 Task: Set the key type for the new SSH key to "Signing key".
Action: Mouse moved to (1028, 83)
Screenshot: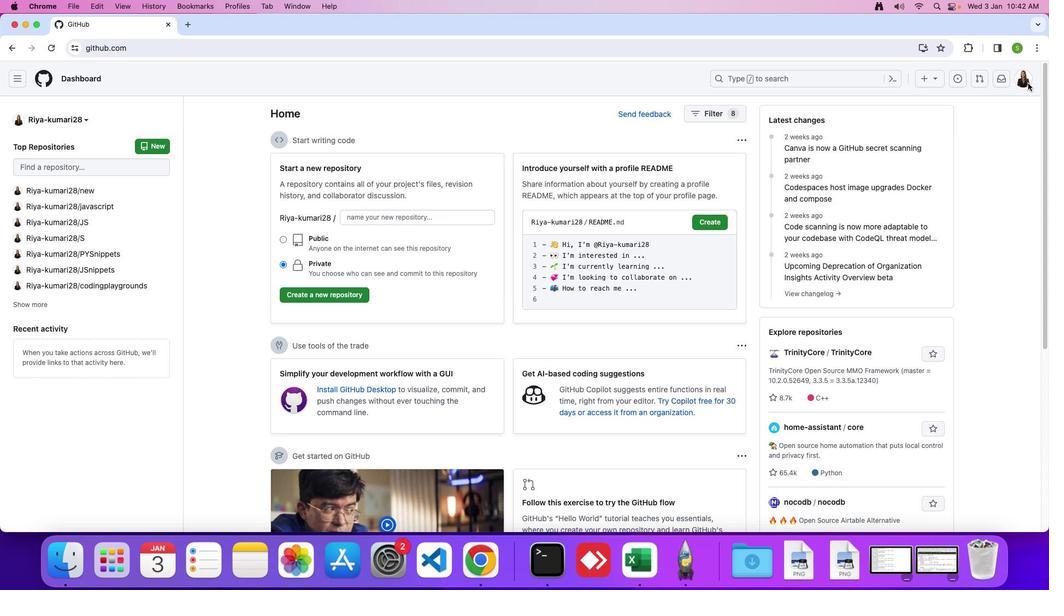 
Action: Mouse pressed left at (1028, 83)
Screenshot: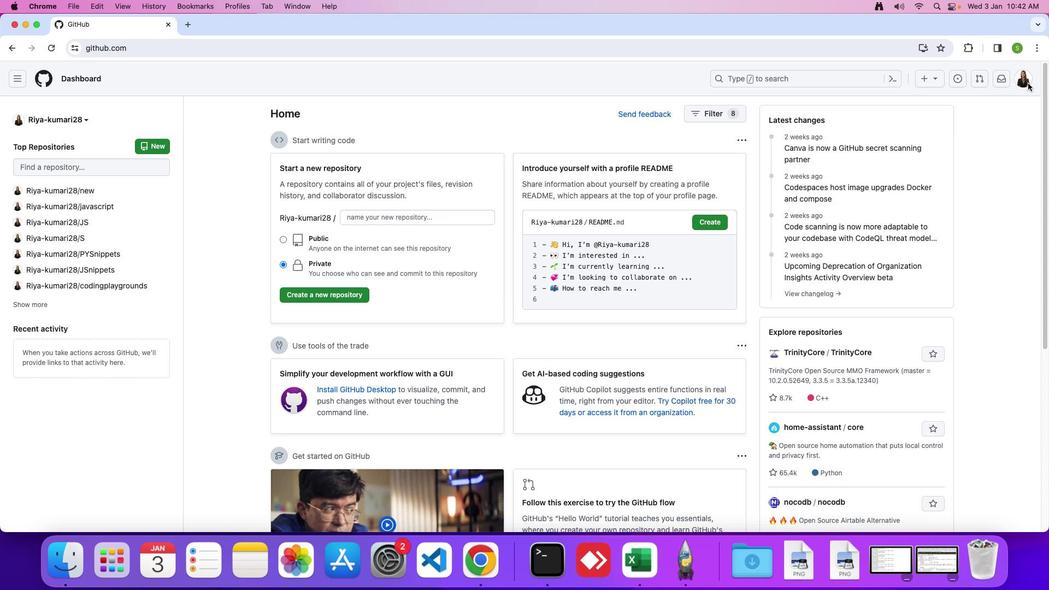 
Action: Mouse moved to (1026, 79)
Screenshot: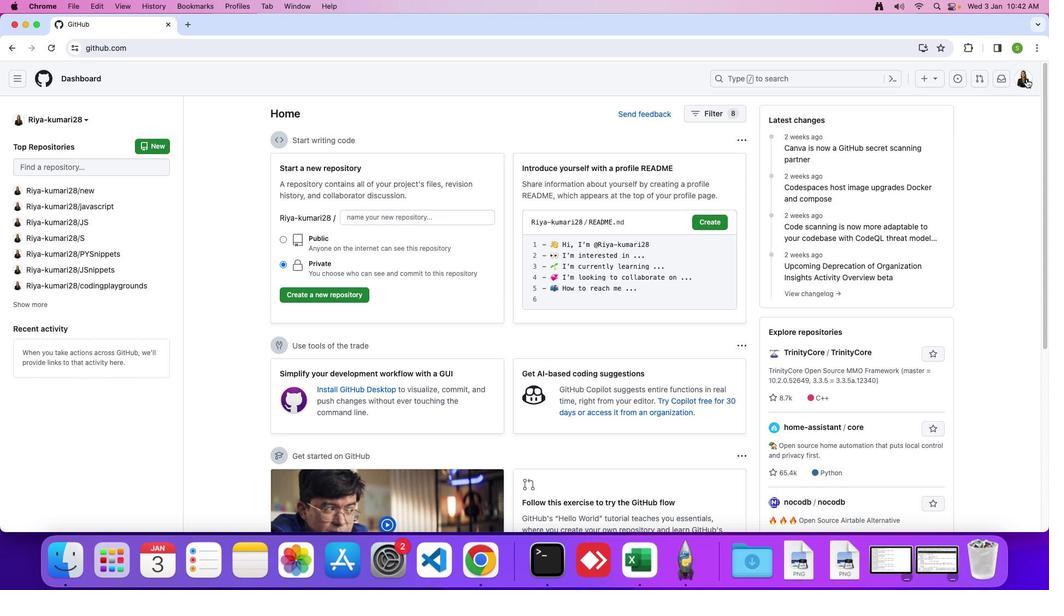 
Action: Mouse pressed left at (1026, 79)
Screenshot: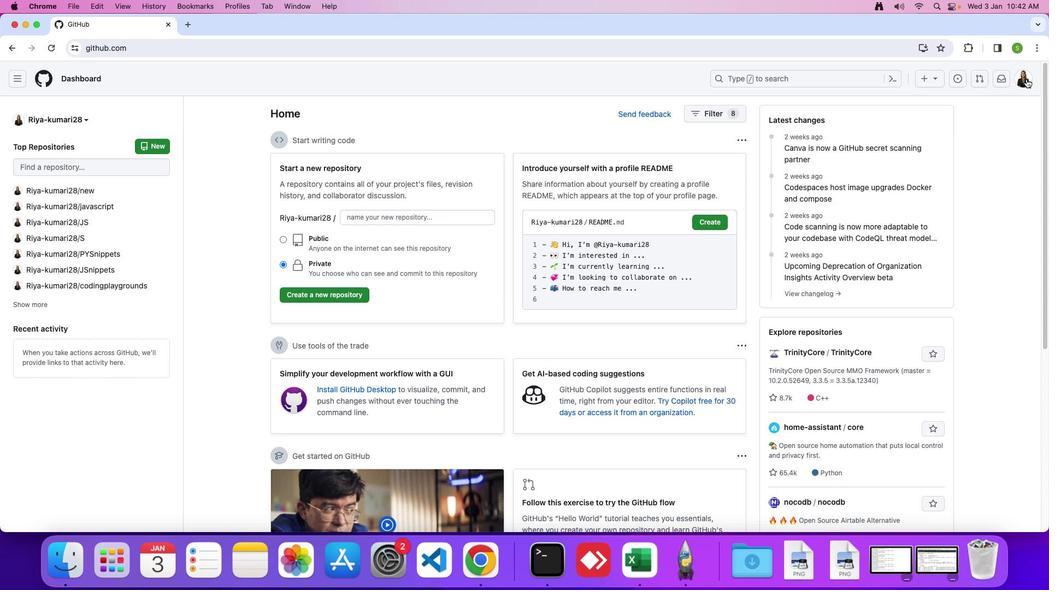 
Action: Mouse moved to (944, 377)
Screenshot: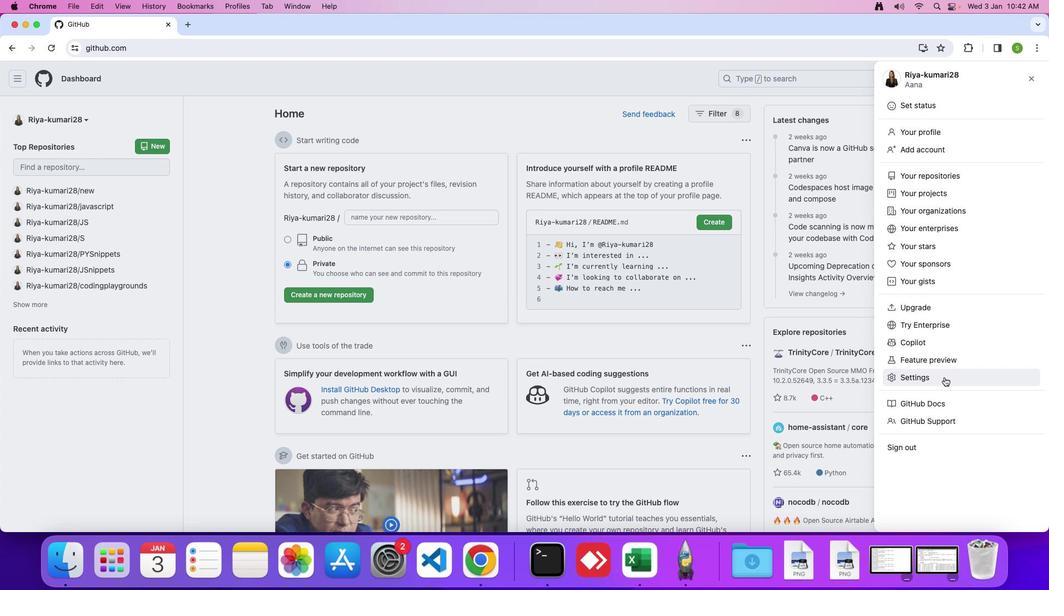 
Action: Mouse pressed left at (944, 377)
Screenshot: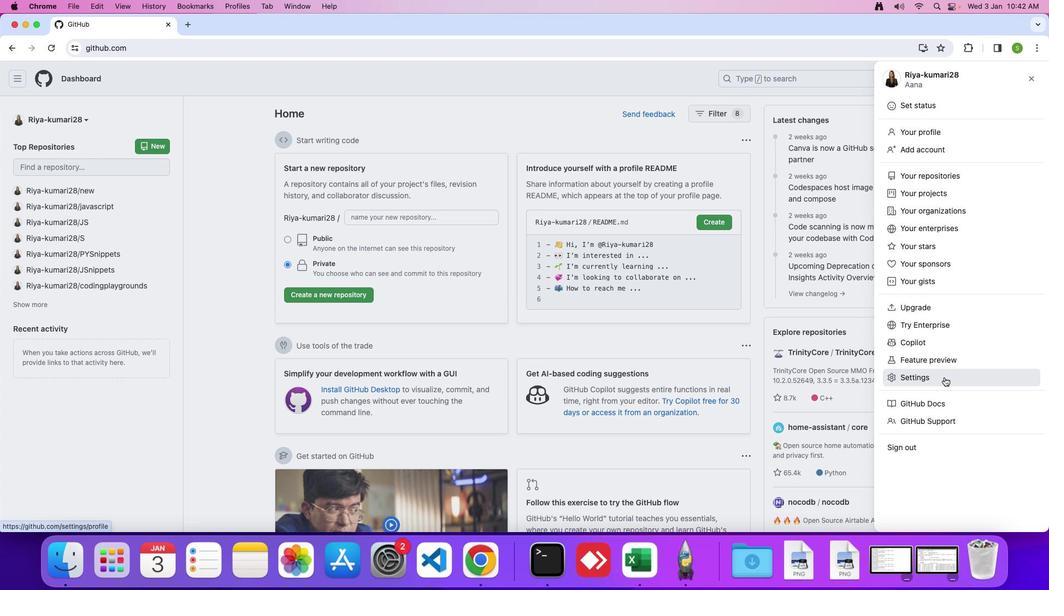 
Action: Mouse moved to (280, 341)
Screenshot: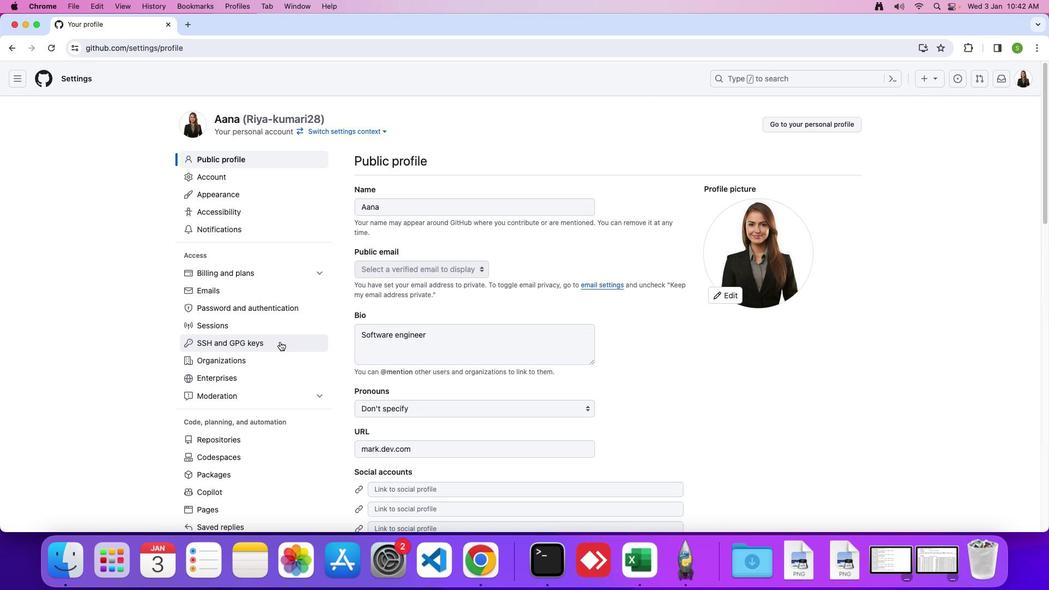 
Action: Mouse pressed left at (280, 341)
Screenshot: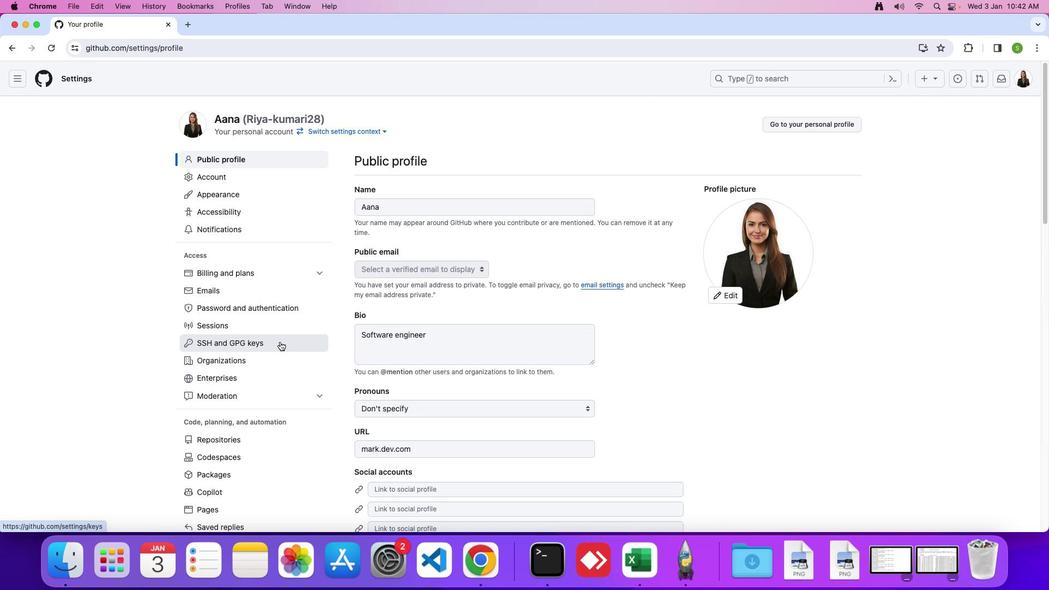 
Action: Mouse moved to (849, 163)
Screenshot: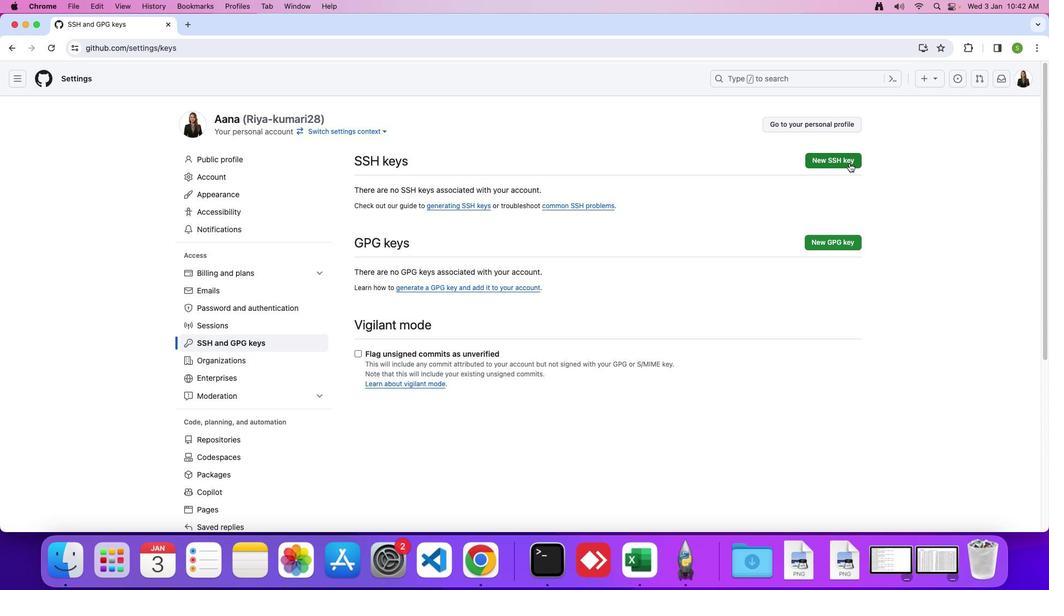 
Action: Mouse pressed left at (849, 163)
Screenshot: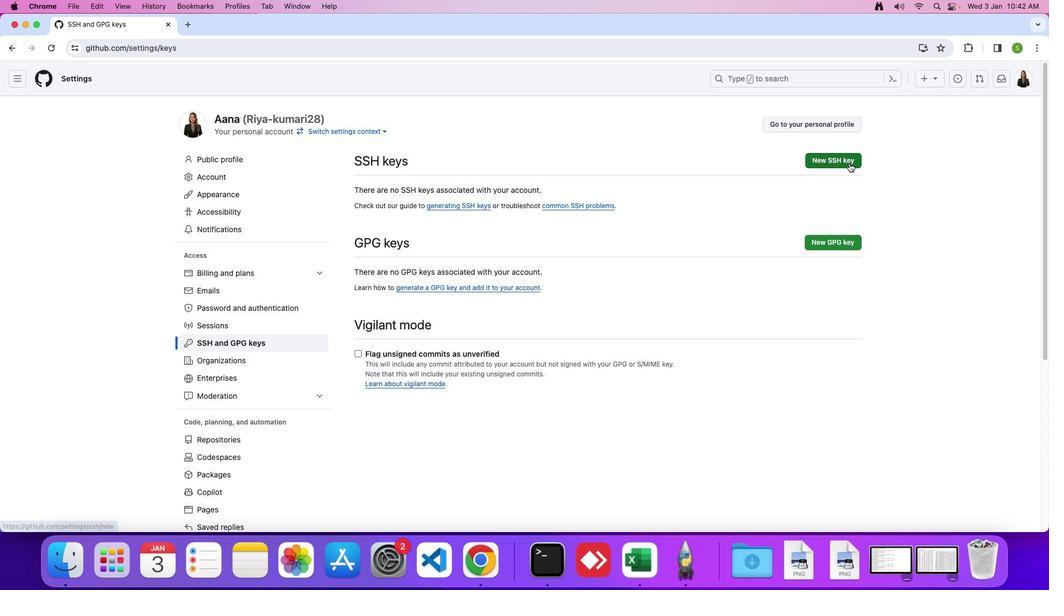 
Action: Mouse moved to (428, 245)
Screenshot: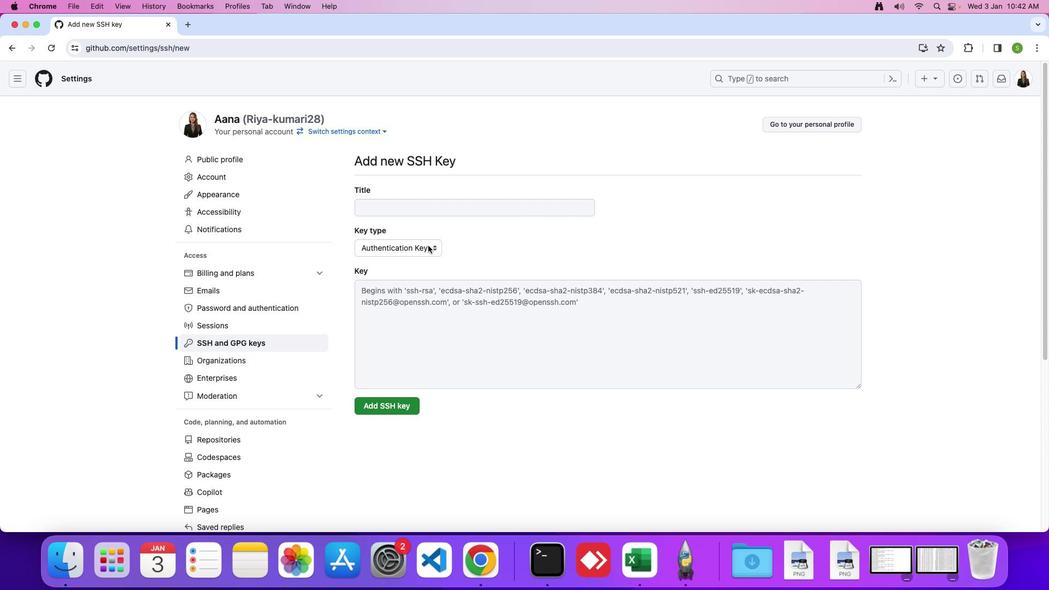 
Action: Mouse pressed left at (428, 245)
Screenshot: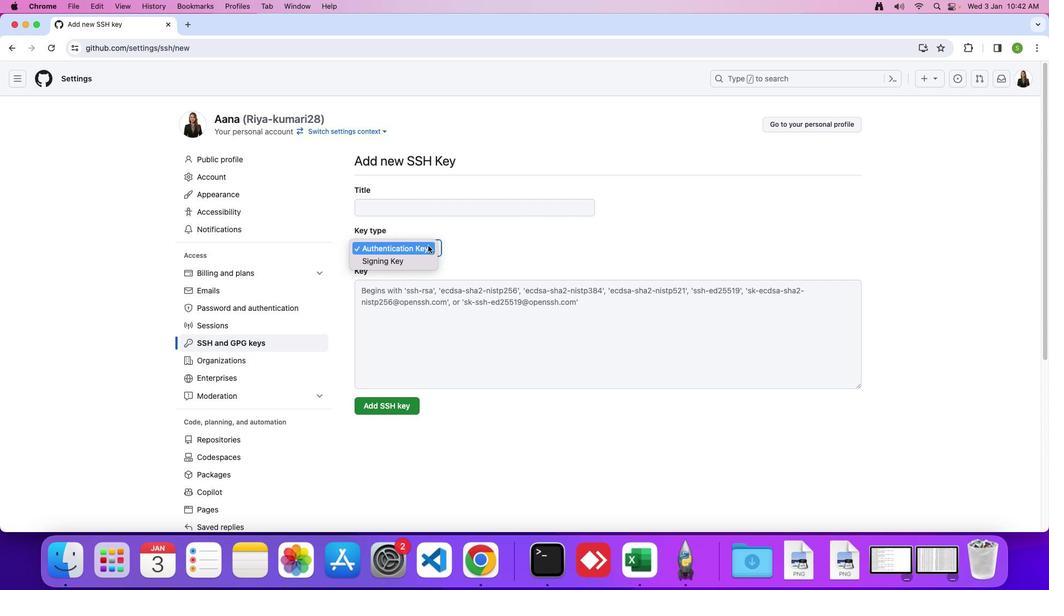 
Action: Mouse moved to (413, 264)
Screenshot: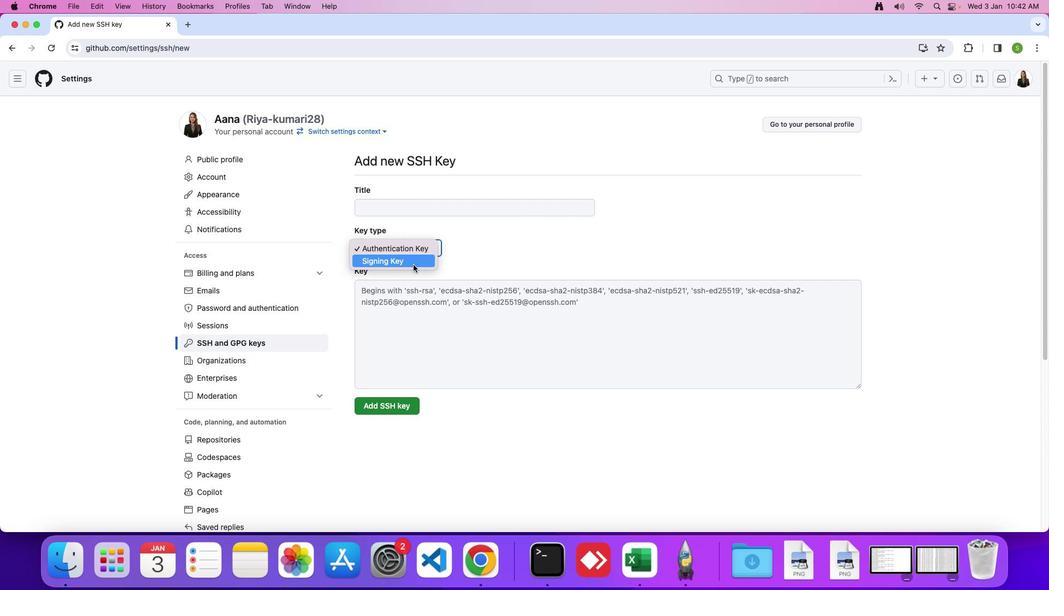 
Action: Mouse pressed left at (413, 264)
Screenshot: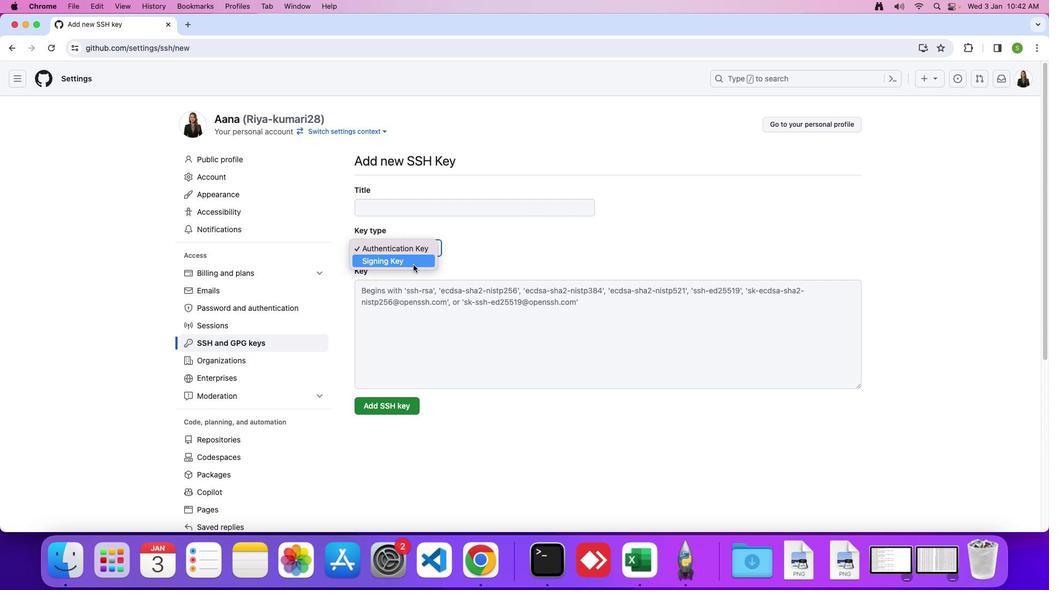 
